 Task: Use Tape Rewinding 01 Effect in this video Movie B.mp4
Action: Mouse moved to (298, 119)
Screenshot: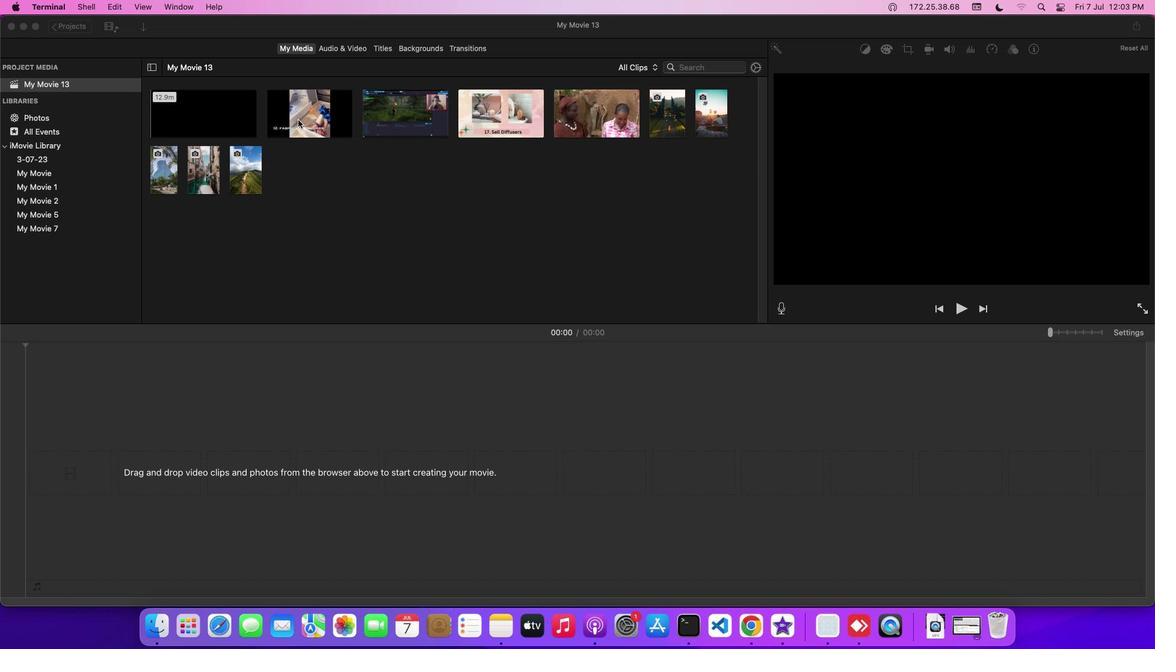 
Action: Mouse pressed left at (298, 119)
Screenshot: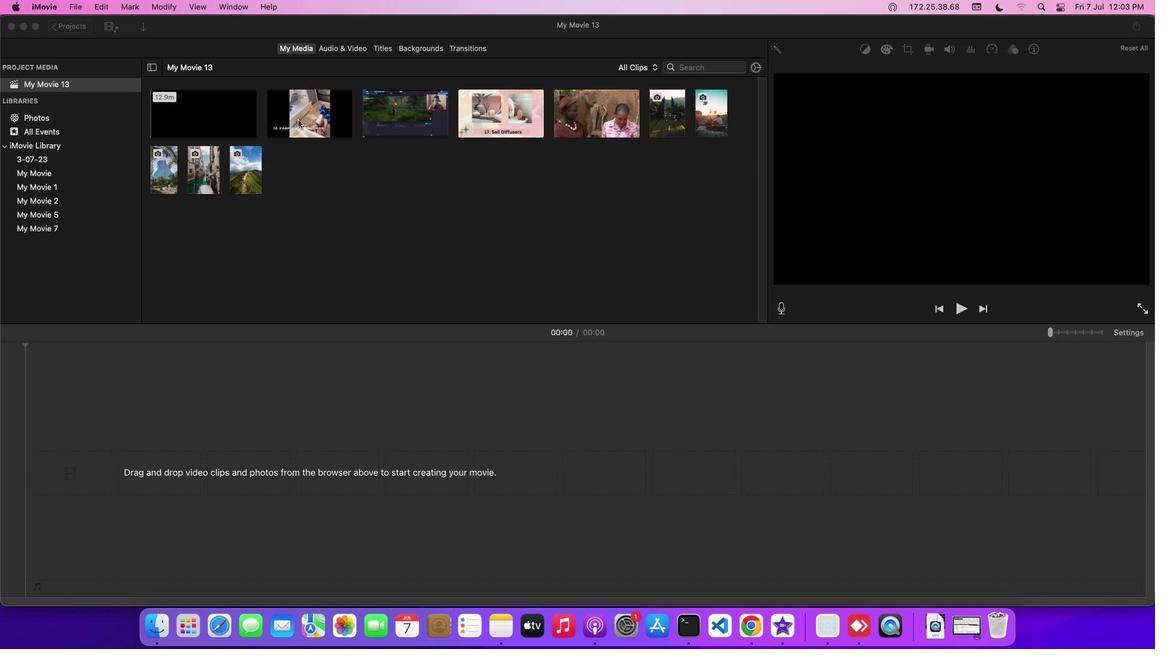 
Action: Mouse pressed left at (298, 119)
Screenshot: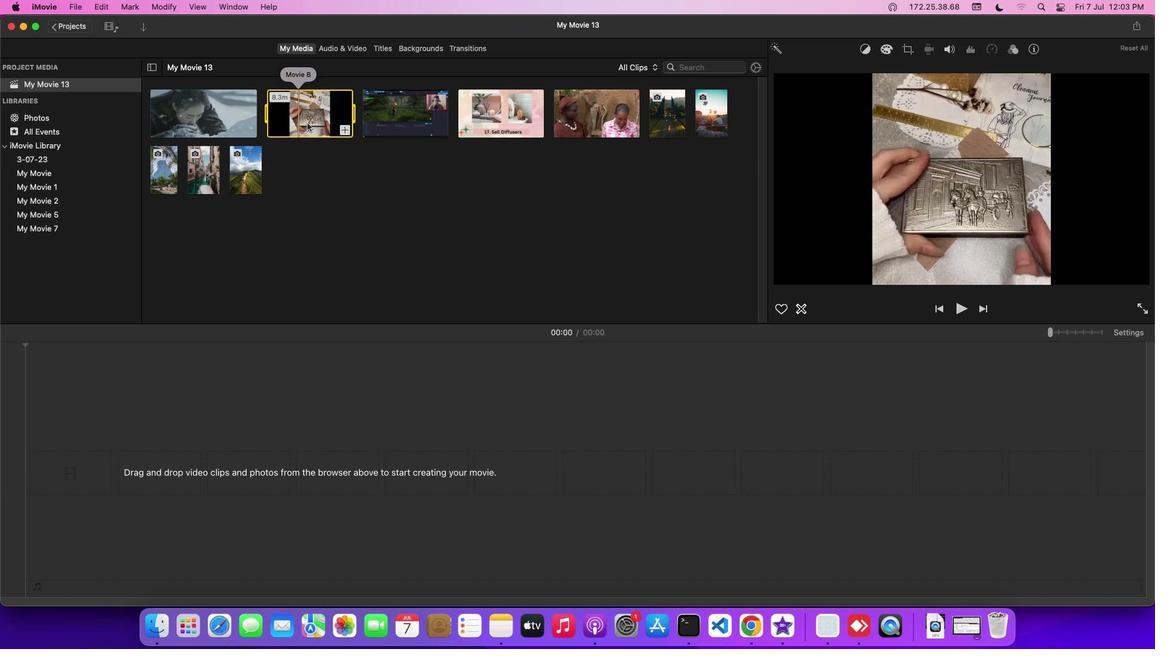 
Action: Mouse moved to (338, 45)
Screenshot: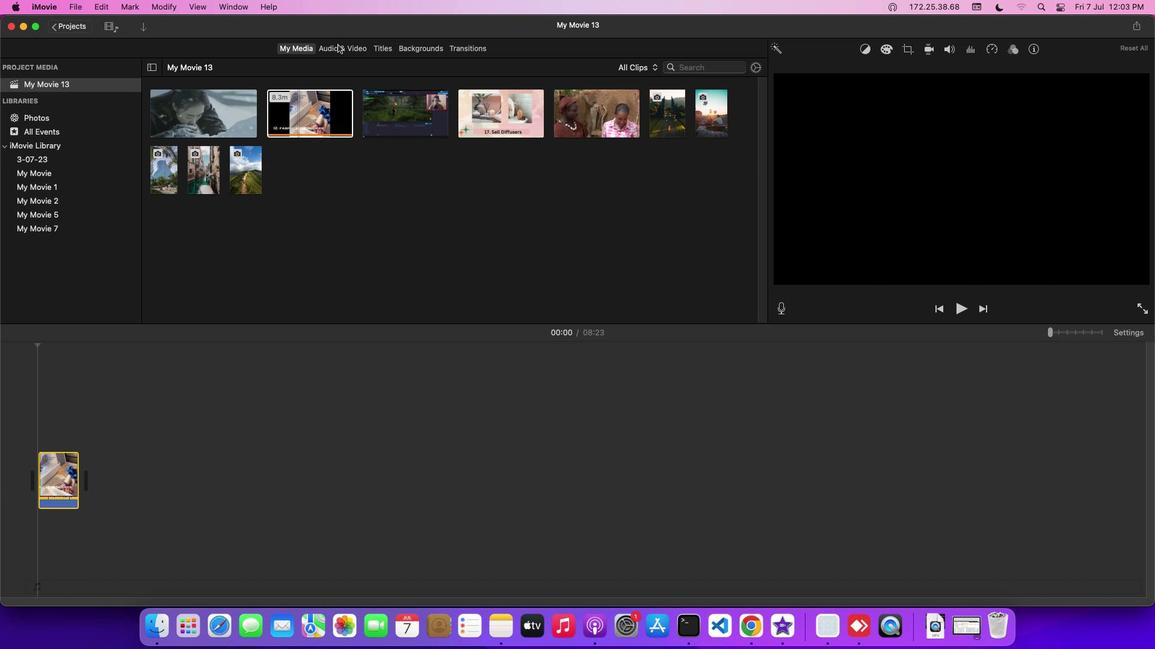 
Action: Mouse pressed left at (338, 45)
Screenshot: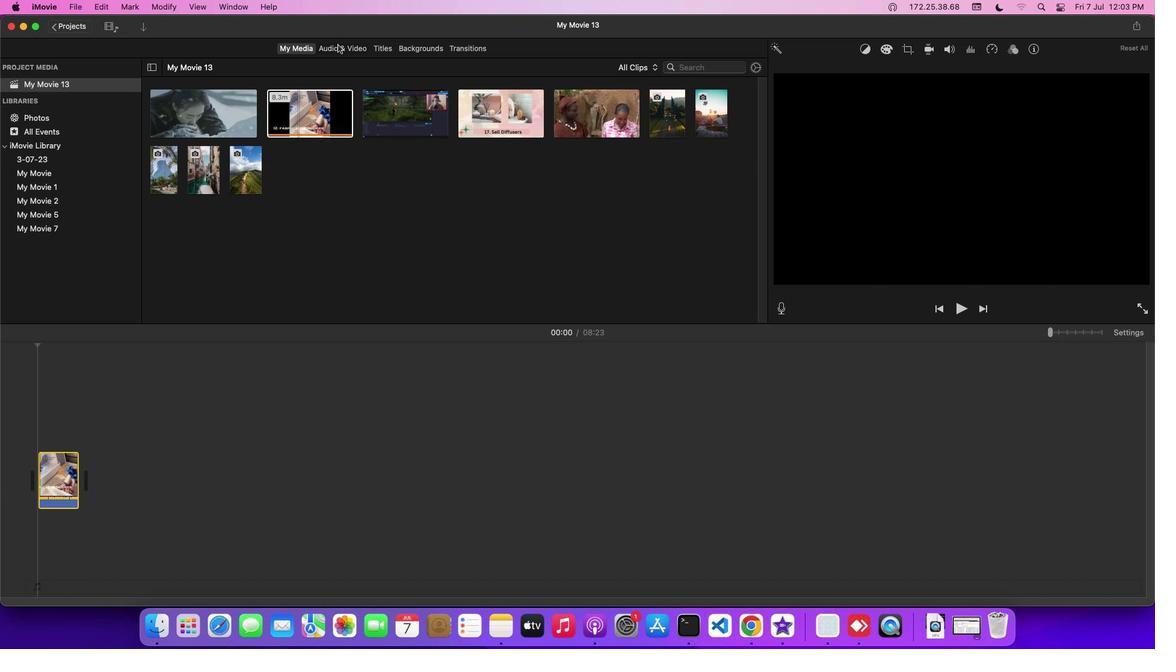
Action: Mouse moved to (86, 114)
Screenshot: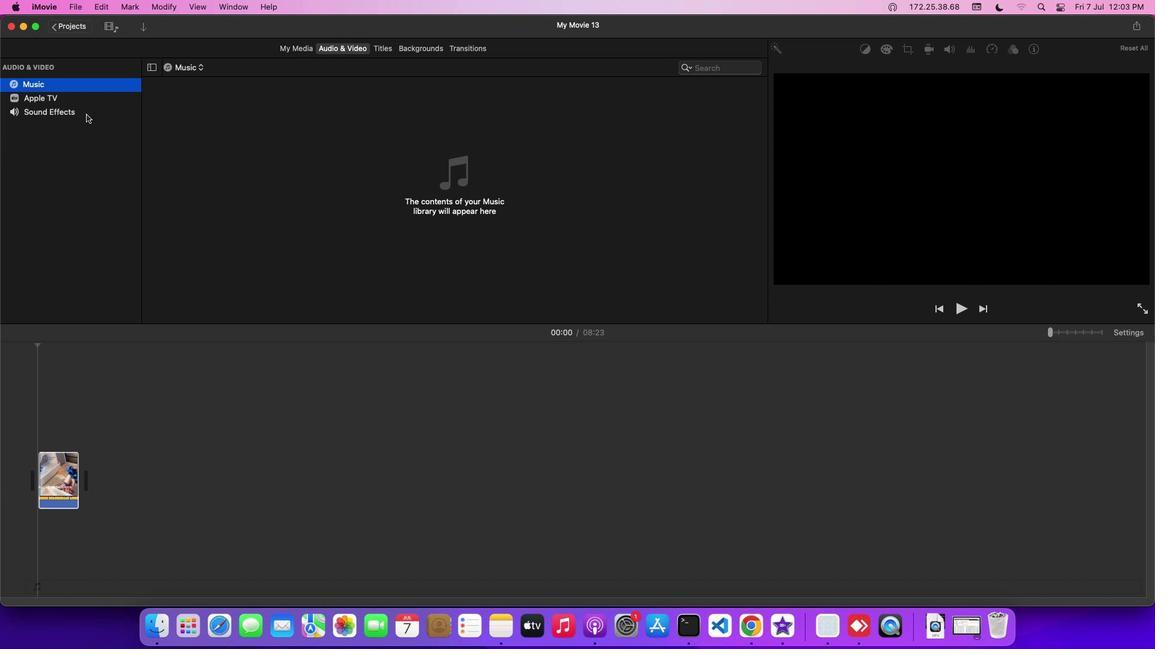 
Action: Mouse pressed left at (86, 114)
Screenshot: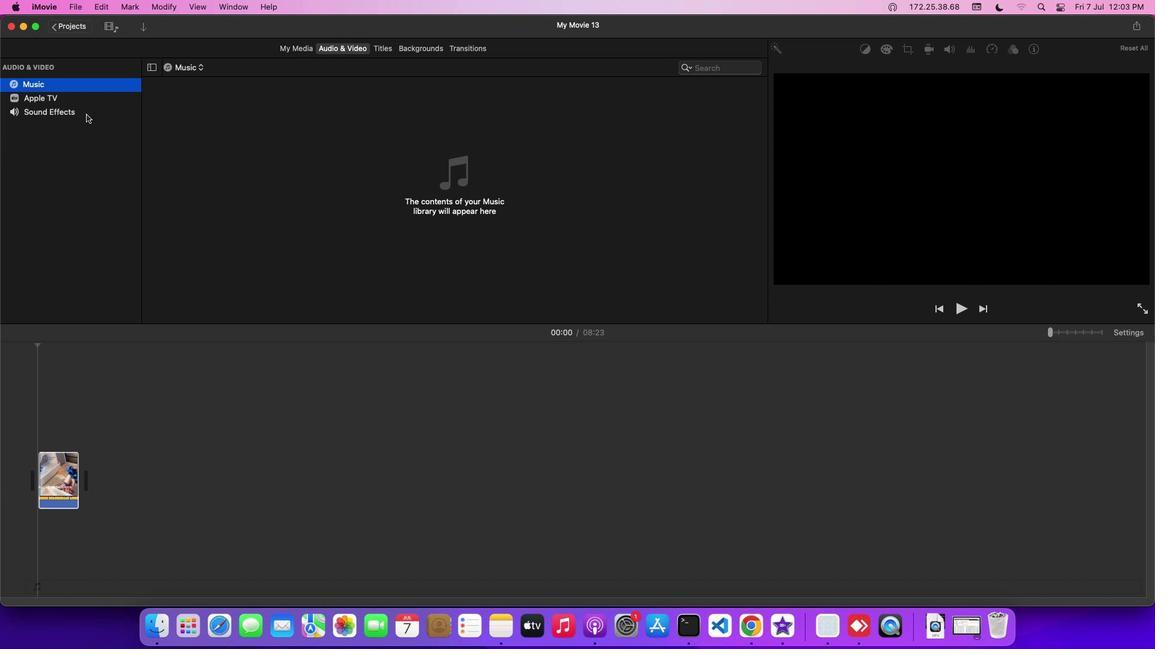
Action: Mouse moved to (212, 272)
Screenshot: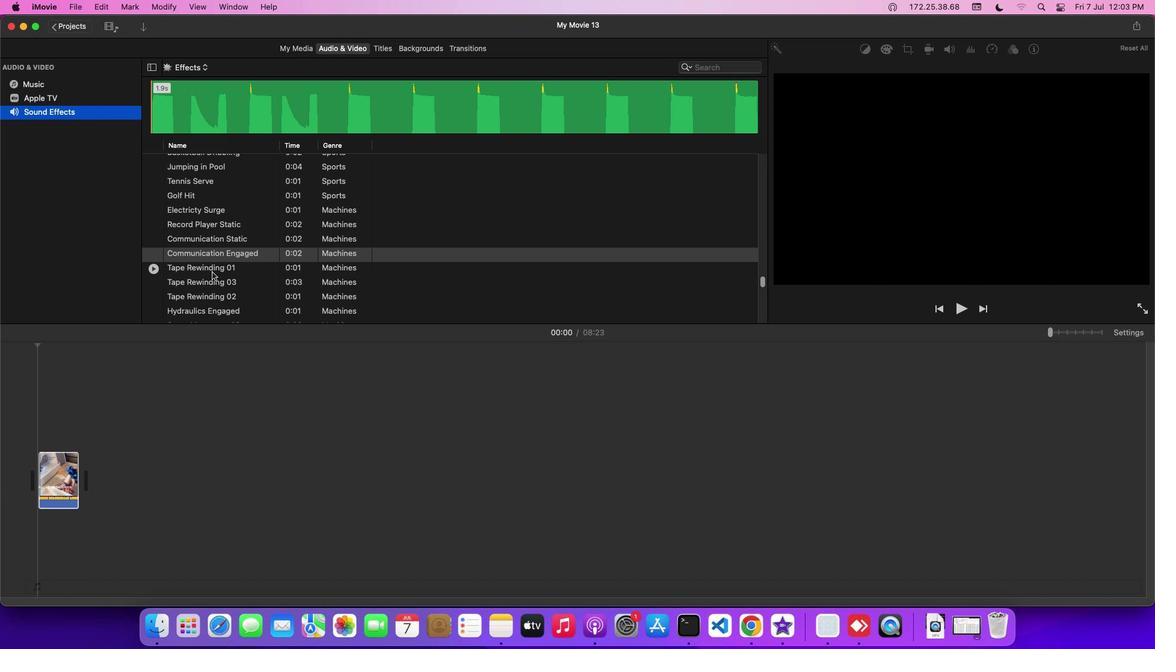 
Action: Mouse pressed left at (212, 272)
Screenshot: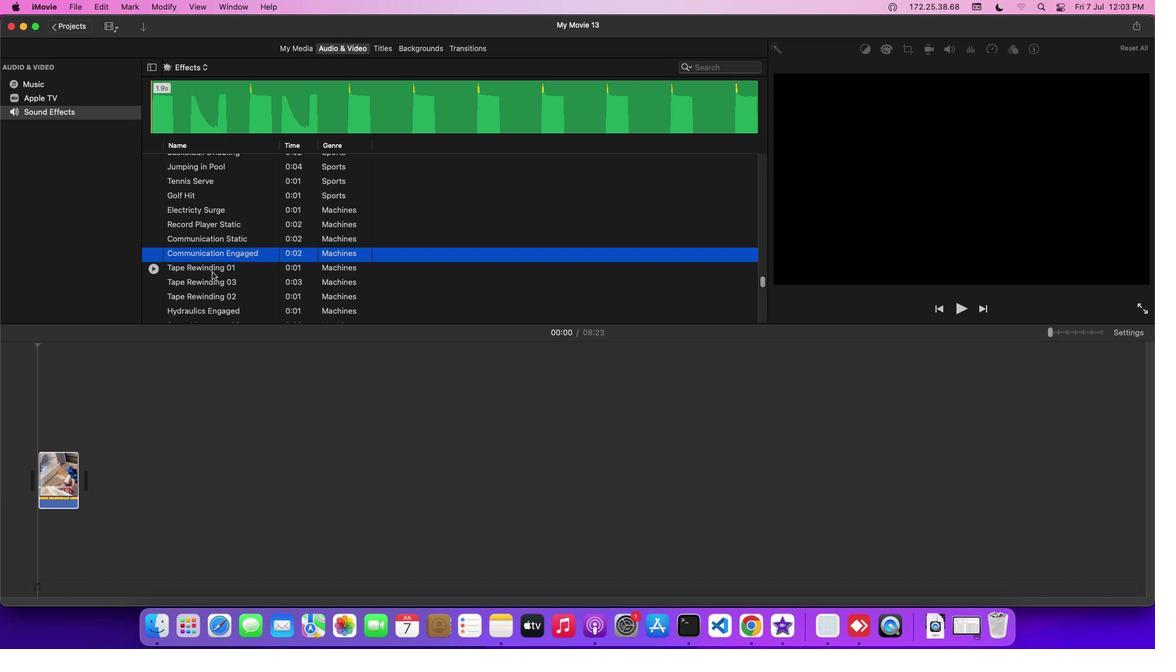 
Action: Mouse moved to (209, 270)
Screenshot: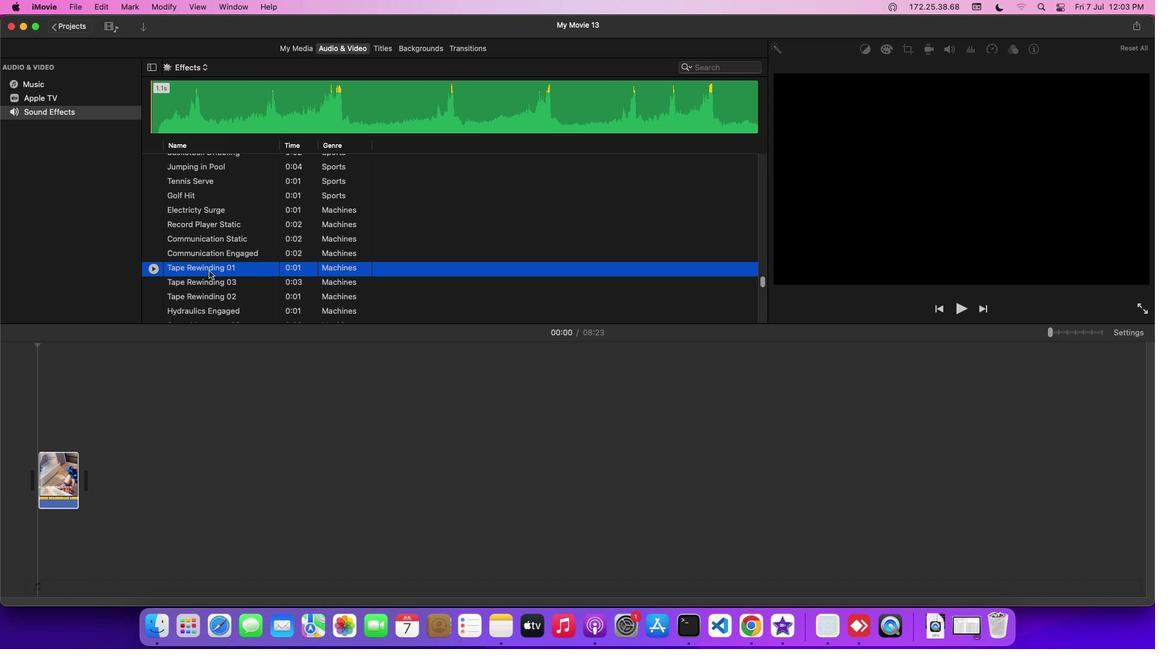 
Action: Mouse pressed left at (209, 270)
Screenshot: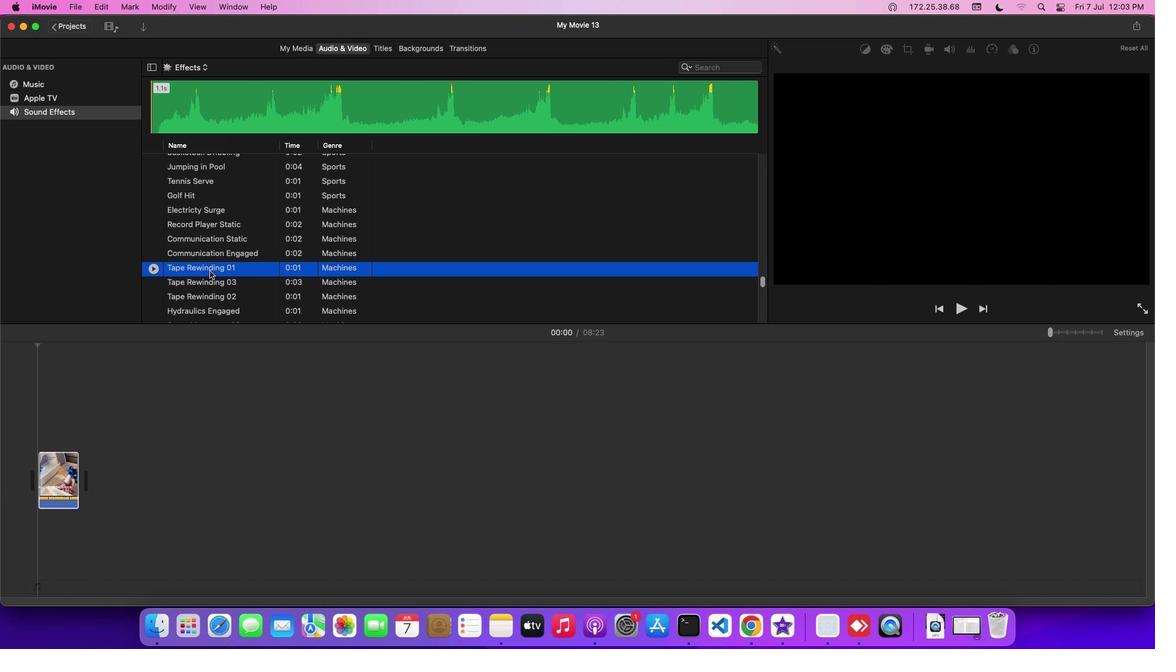 
Action: Mouse moved to (175, 458)
Screenshot: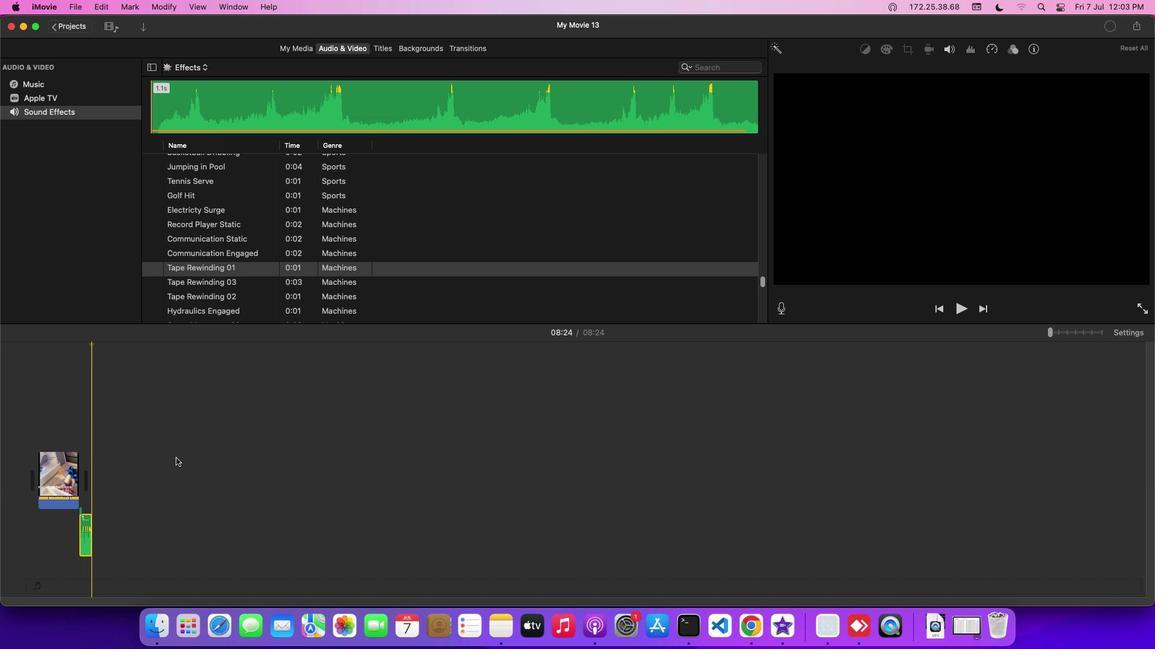 
